 Task: Use Computer Data 03 Effect in this video Movie B.mp4
Action: Mouse pressed left at (279, 130)
Screenshot: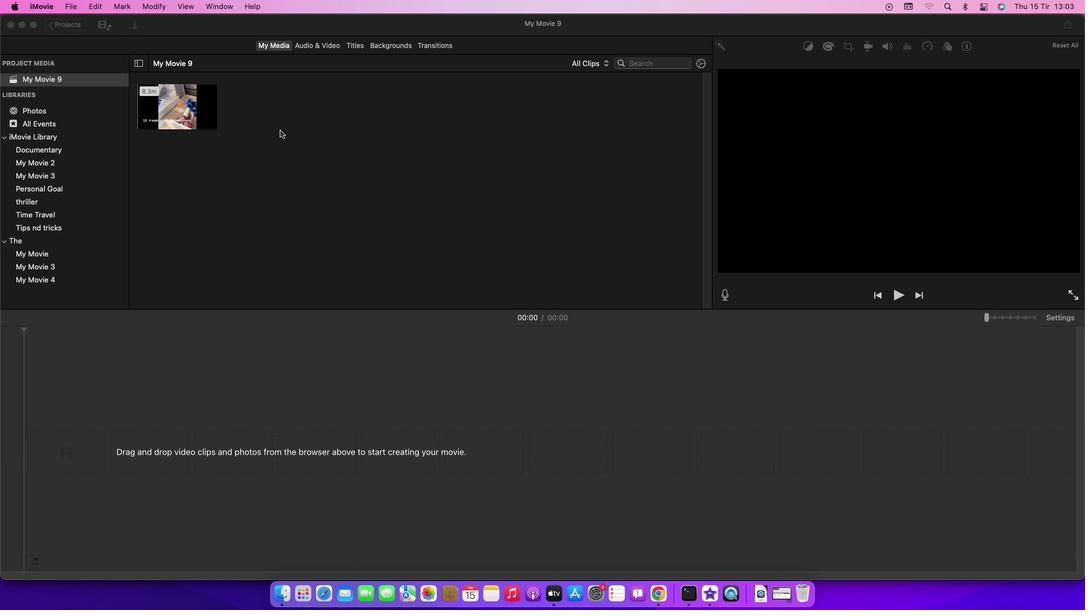 
Action: Mouse moved to (161, 113)
Screenshot: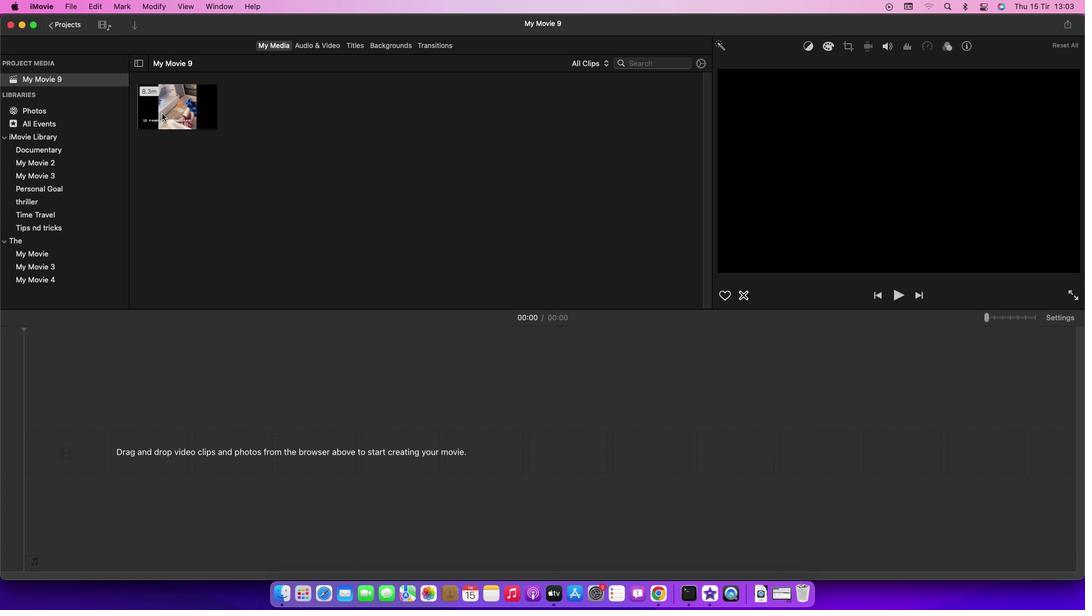 
Action: Mouse pressed left at (161, 113)
Screenshot: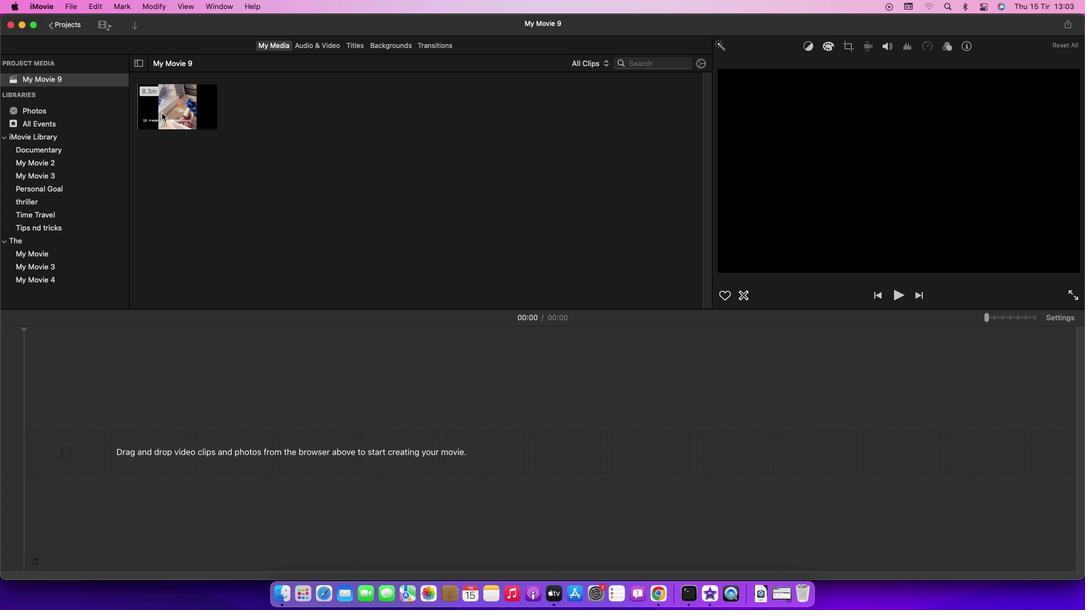 
Action: Mouse moved to (175, 106)
Screenshot: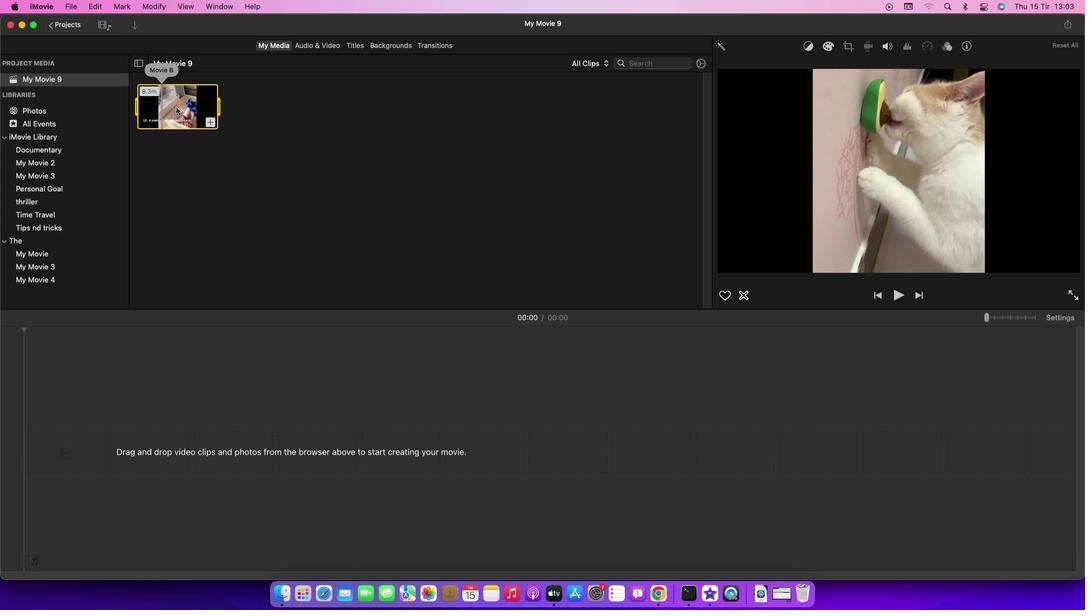 
Action: Mouse pressed left at (175, 106)
Screenshot: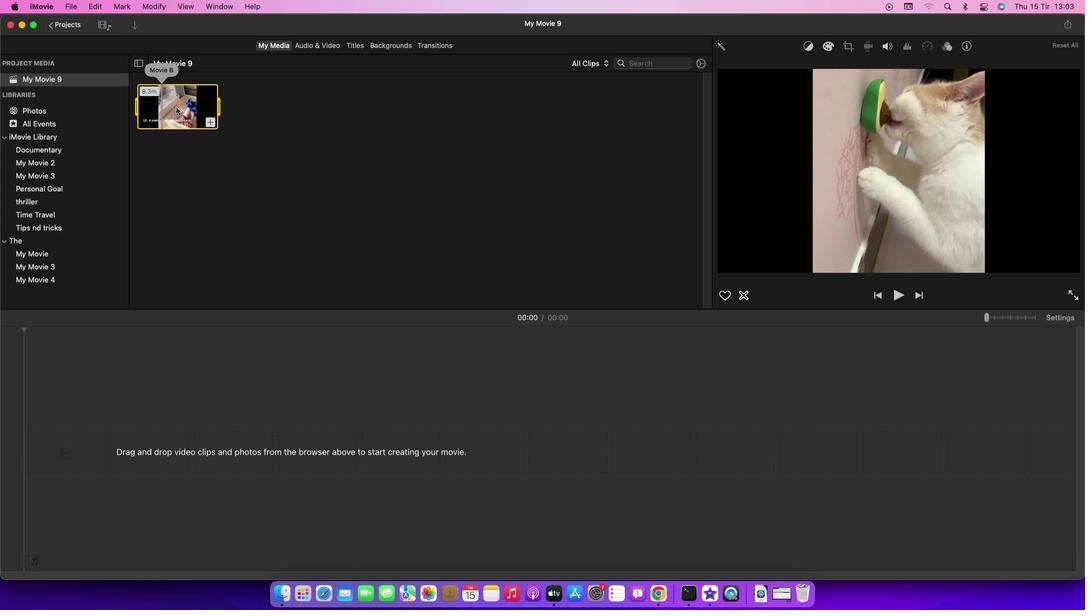 
Action: Mouse moved to (306, 41)
Screenshot: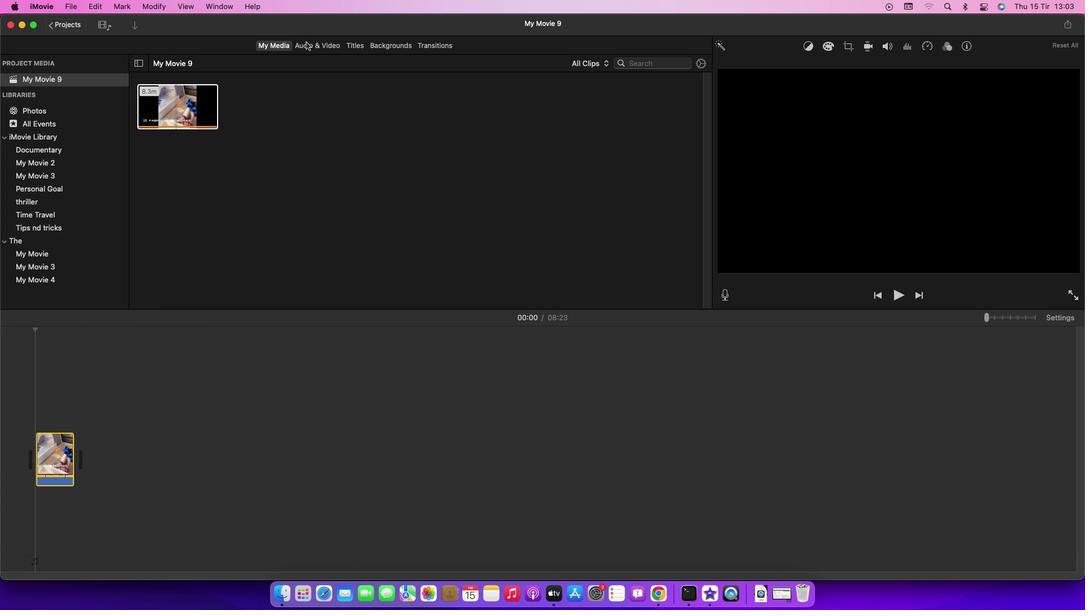 
Action: Mouse pressed left at (306, 41)
Screenshot: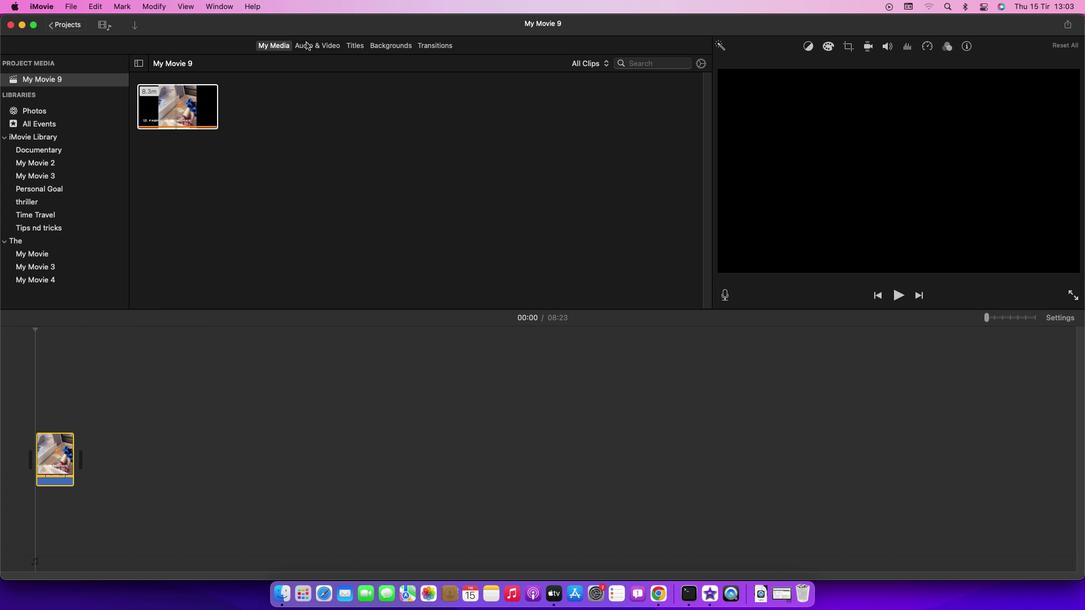 
Action: Mouse moved to (49, 104)
Screenshot: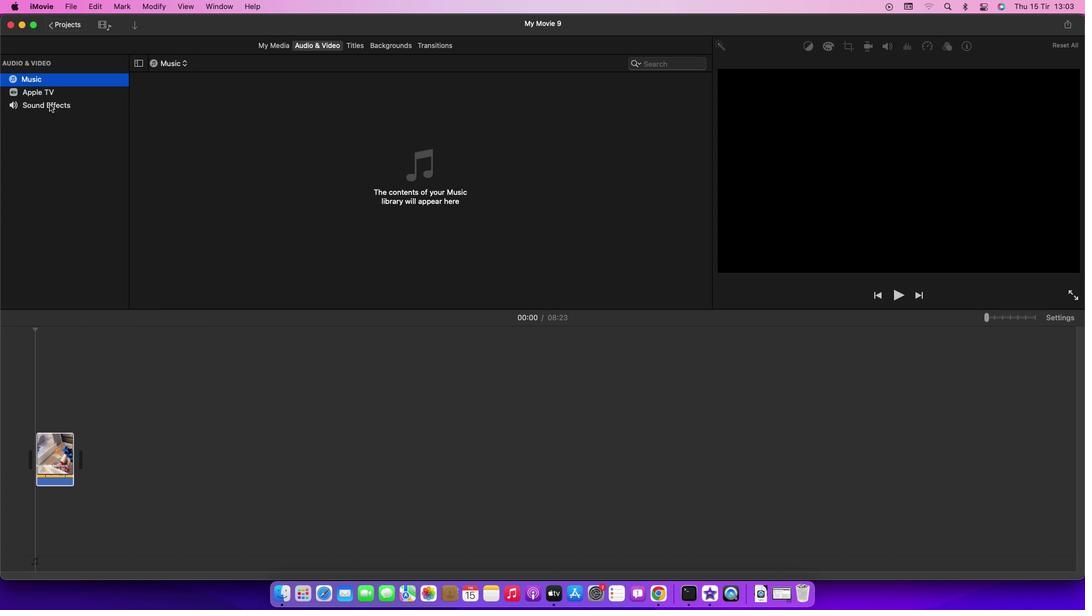 
Action: Mouse pressed left at (49, 104)
Screenshot: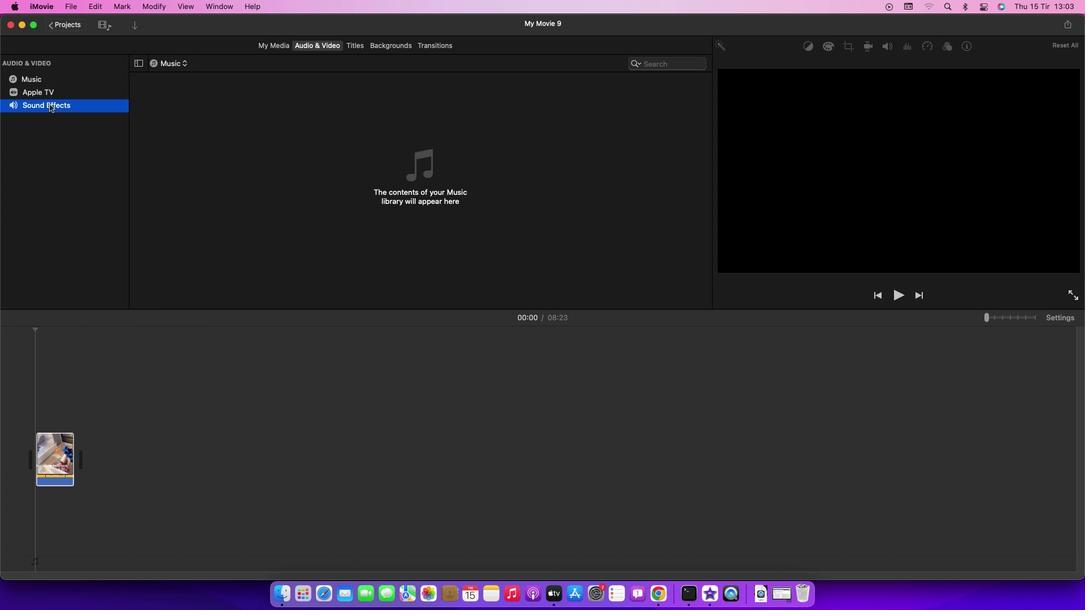 
Action: Mouse moved to (199, 266)
Screenshot: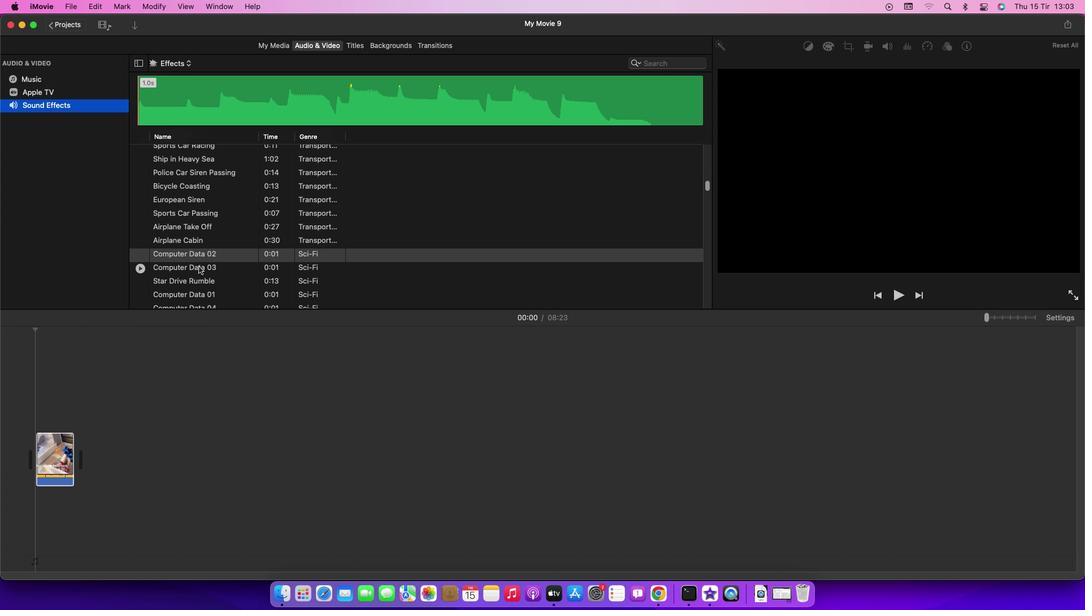 
Action: Mouse pressed left at (199, 266)
Screenshot: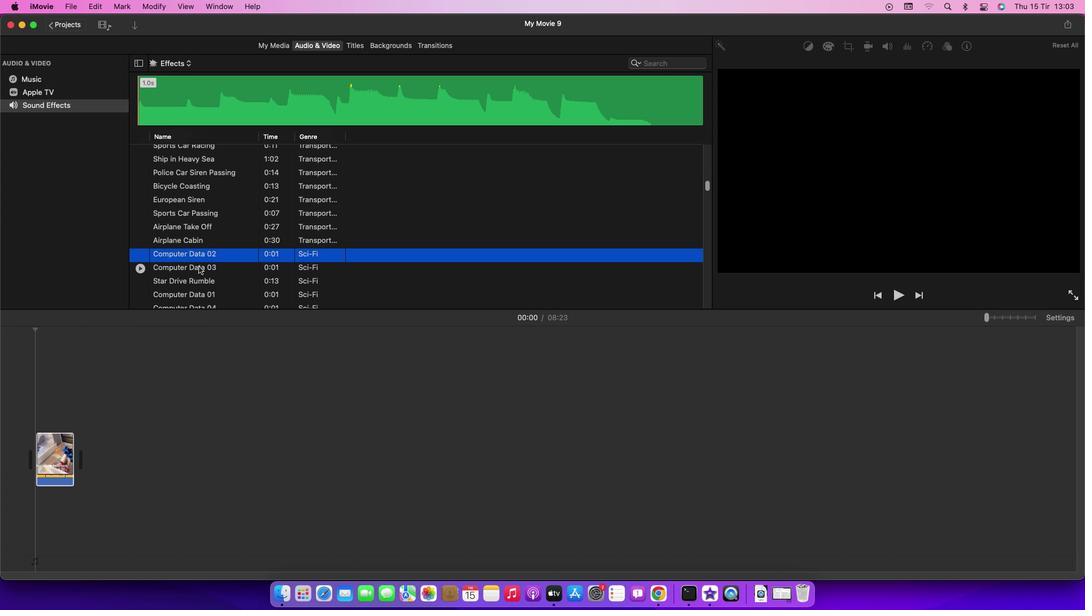 
Action: Mouse pressed left at (199, 266)
Screenshot: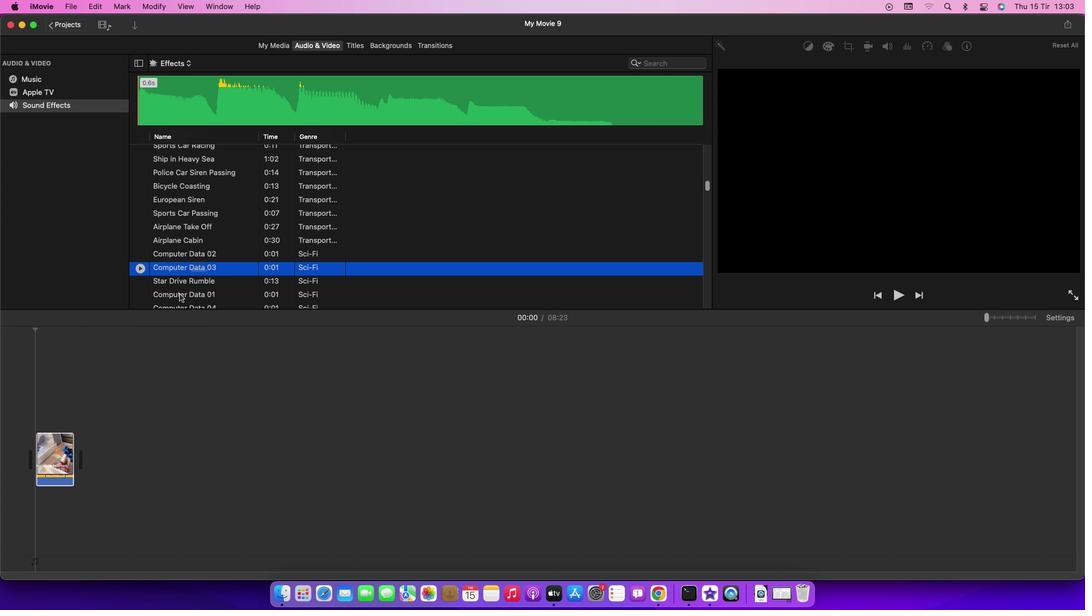 
Action: Mouse moved to (208, 487)
Screenshot: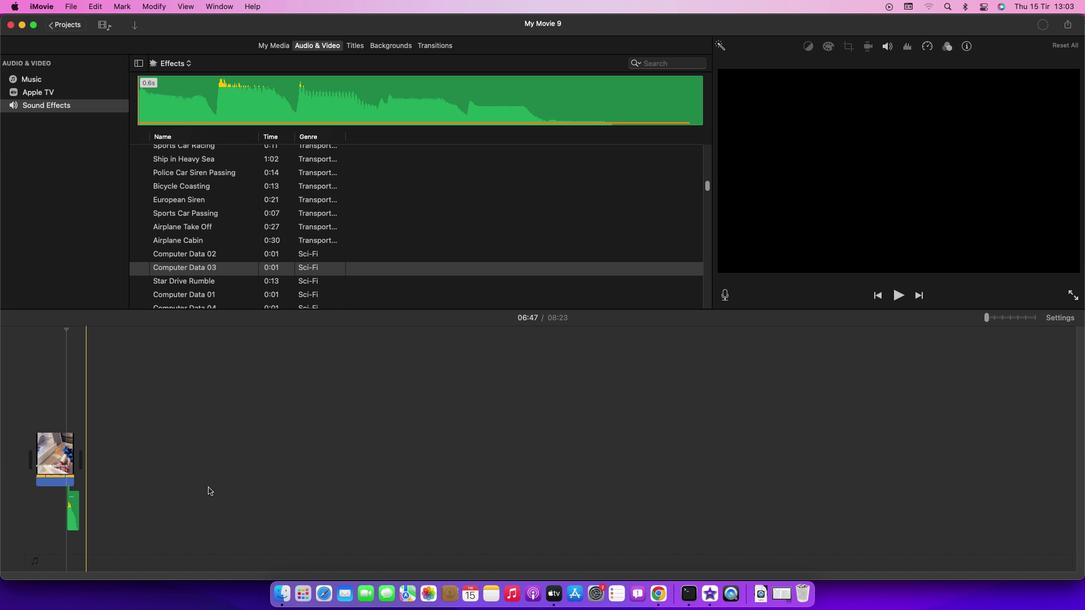 
